 Task: Use the formula "LOGEST" in spreadsheet "Project portfolio".
Action: Mouse moved to (118, 95)
Screenshot: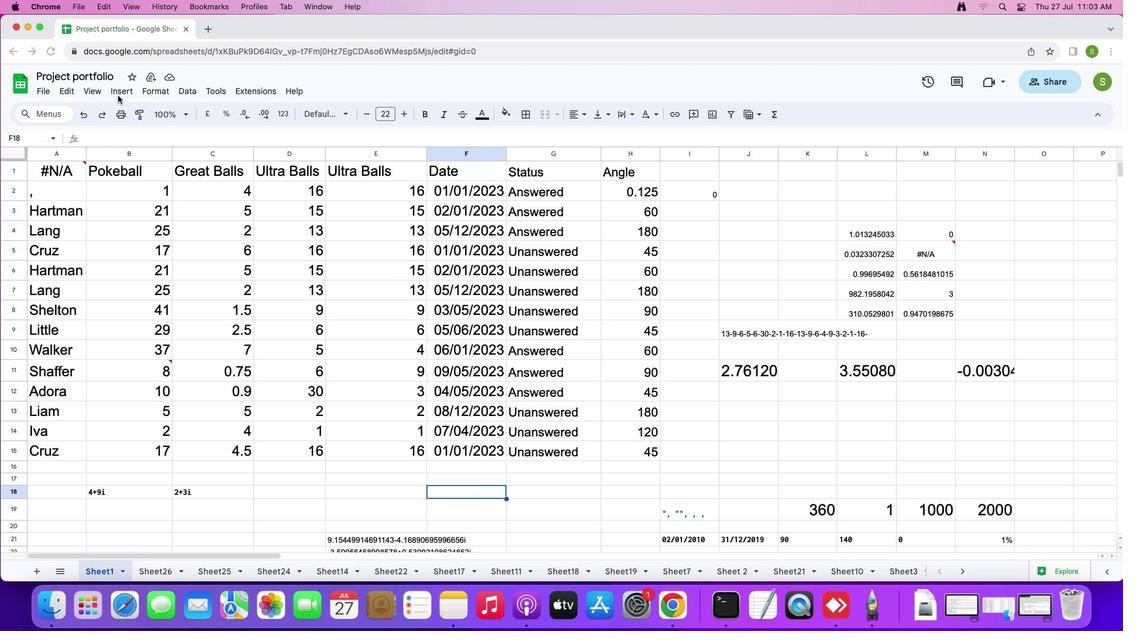 
Action: Mouse pressed left at (118, 95)
Screenshot: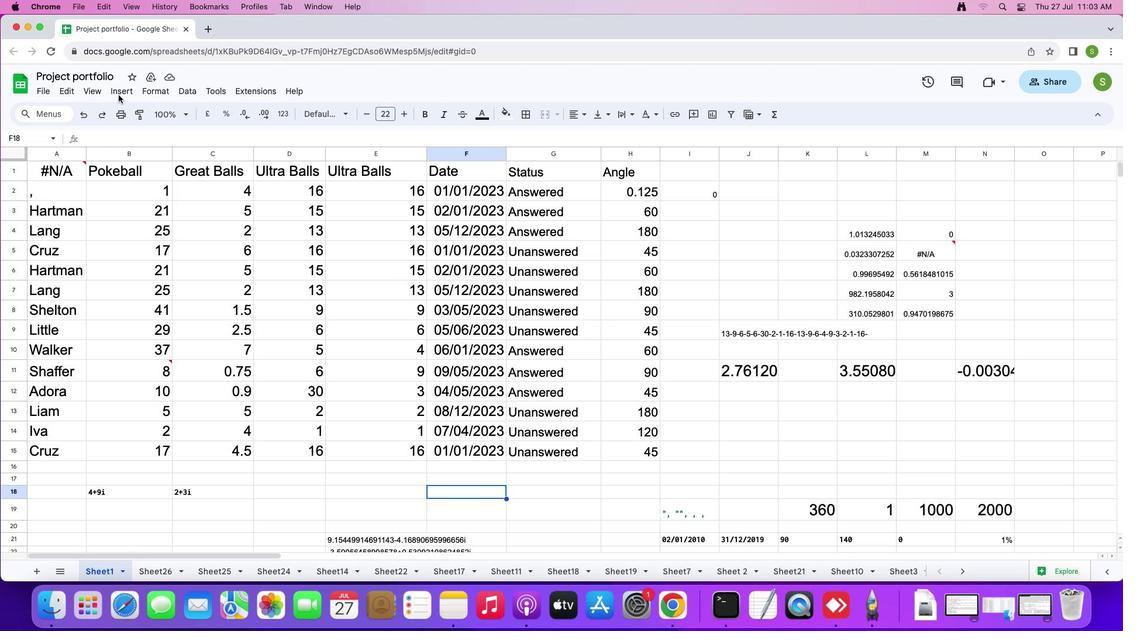 
Action: Mouse moved to (126, 87)
Screenshot: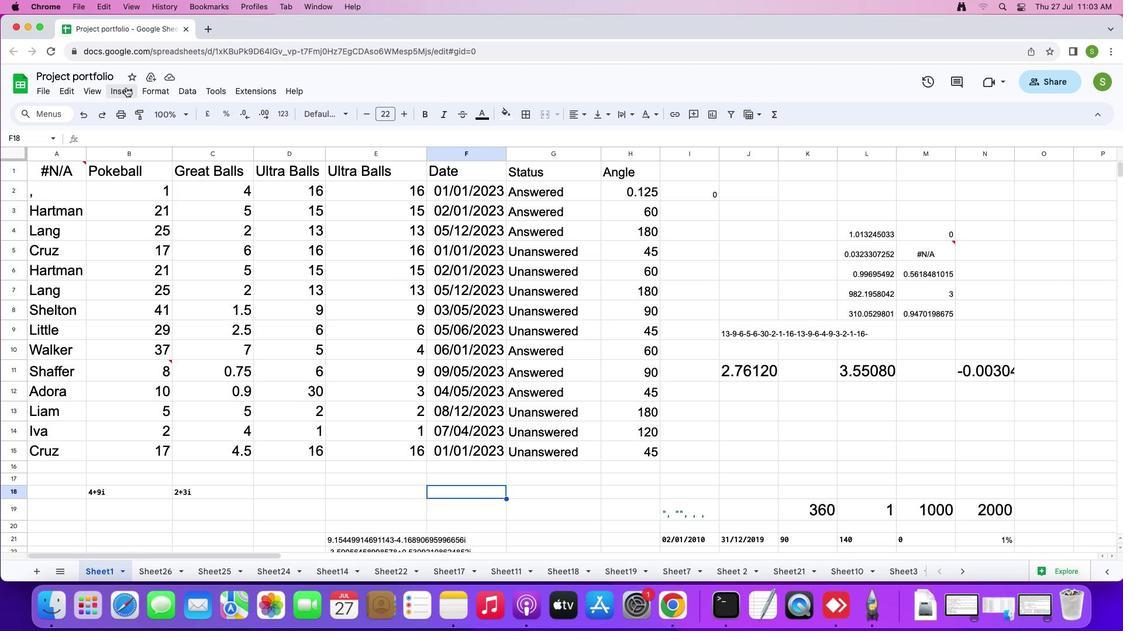 
Action: Mouse pressed left at (126, 87)
Screenshot: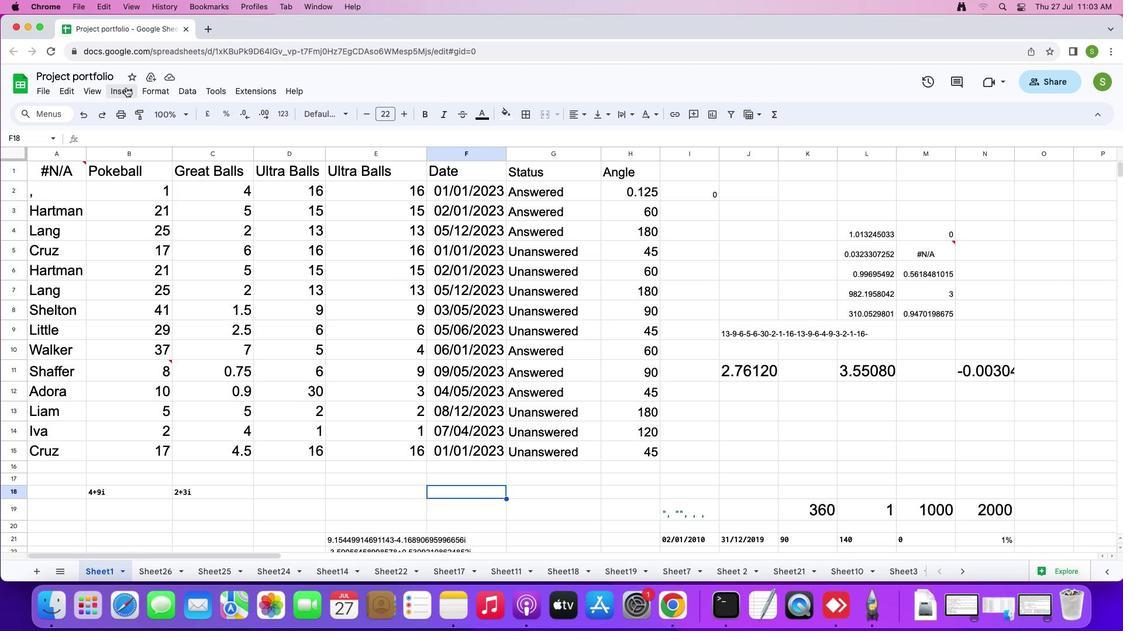 
Action: Mouse moved to (151, 281)
Screenshot: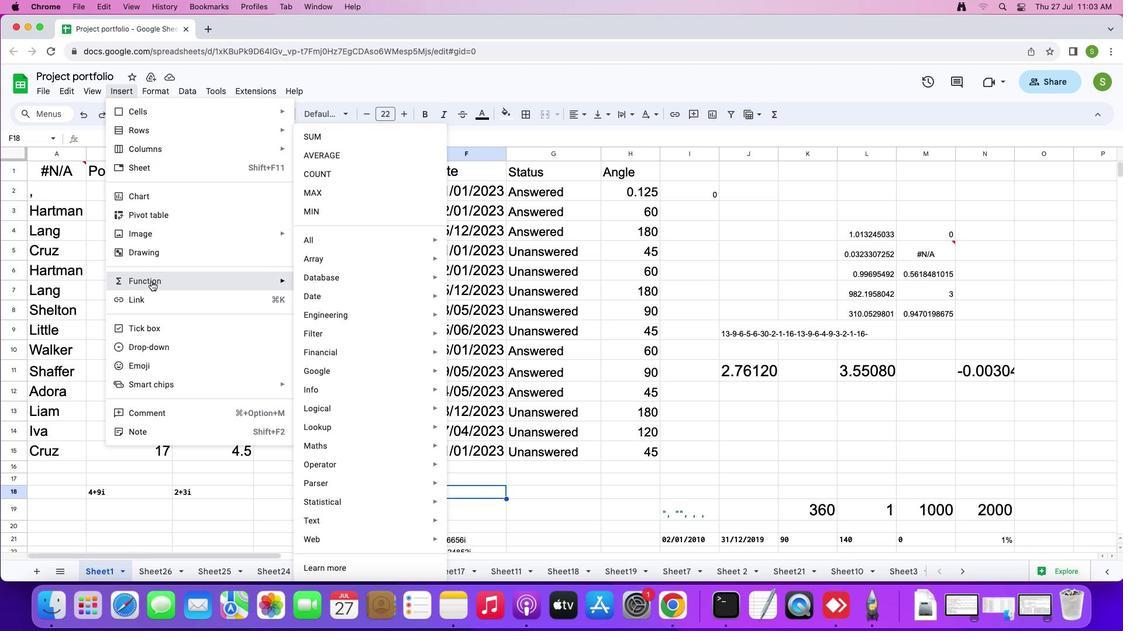 
Action: Mouse pressed left at (151, 281)
Screenshot: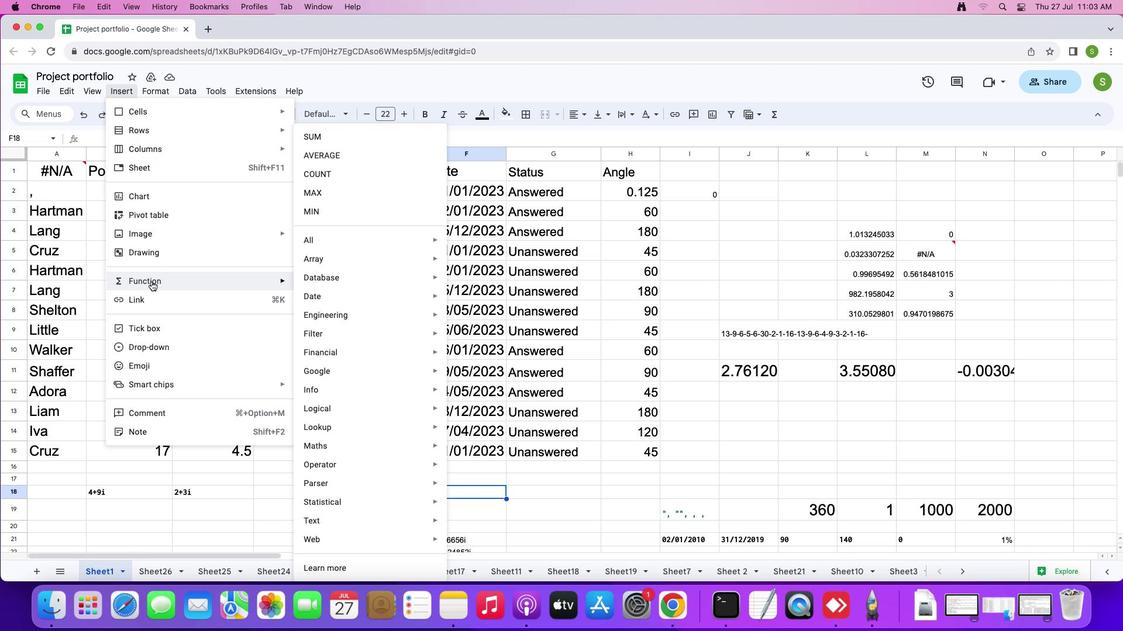 
Action: Mouse moved to (346, 232)
Screenshot: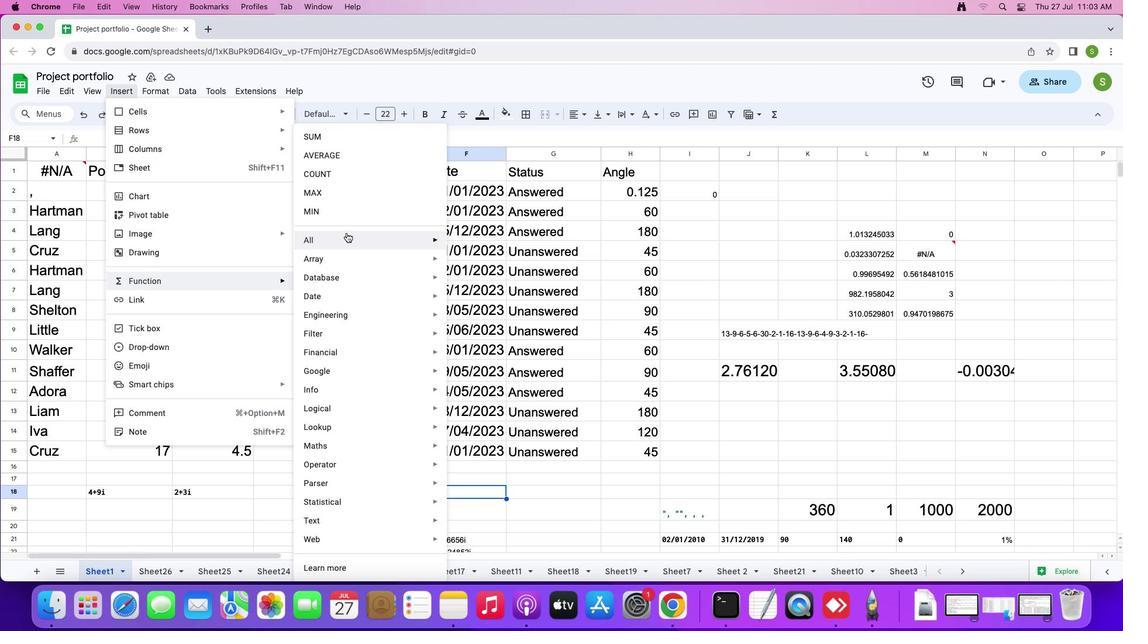 
Action: Mouse pressed left at (346, 232)
Screenshot: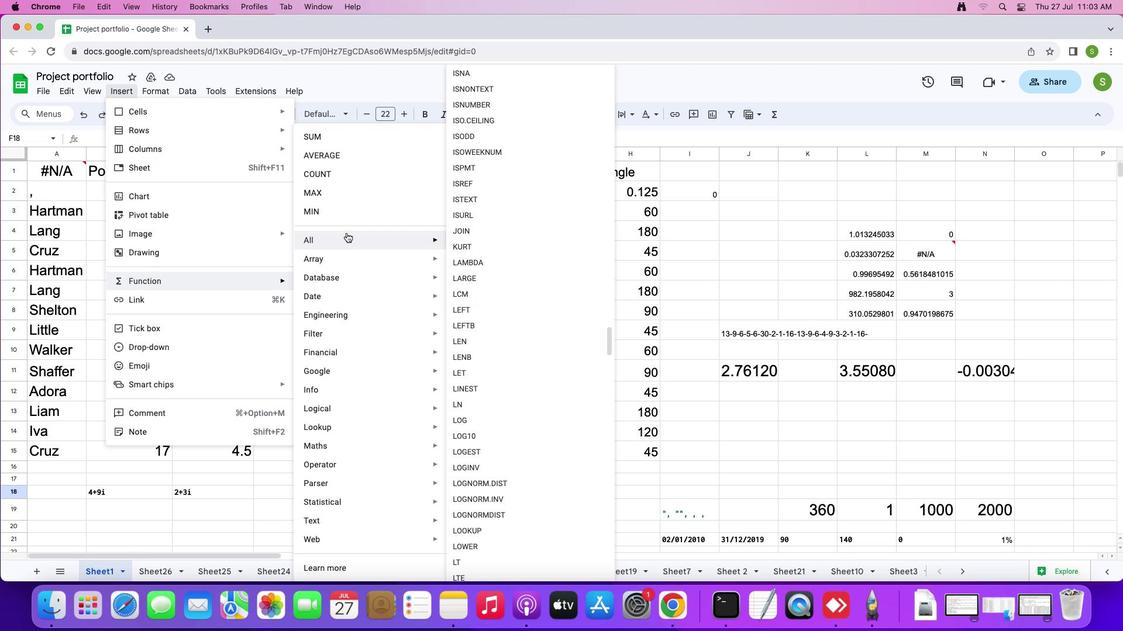 
Action: Mouse moved to (525, 452)
Screenshot: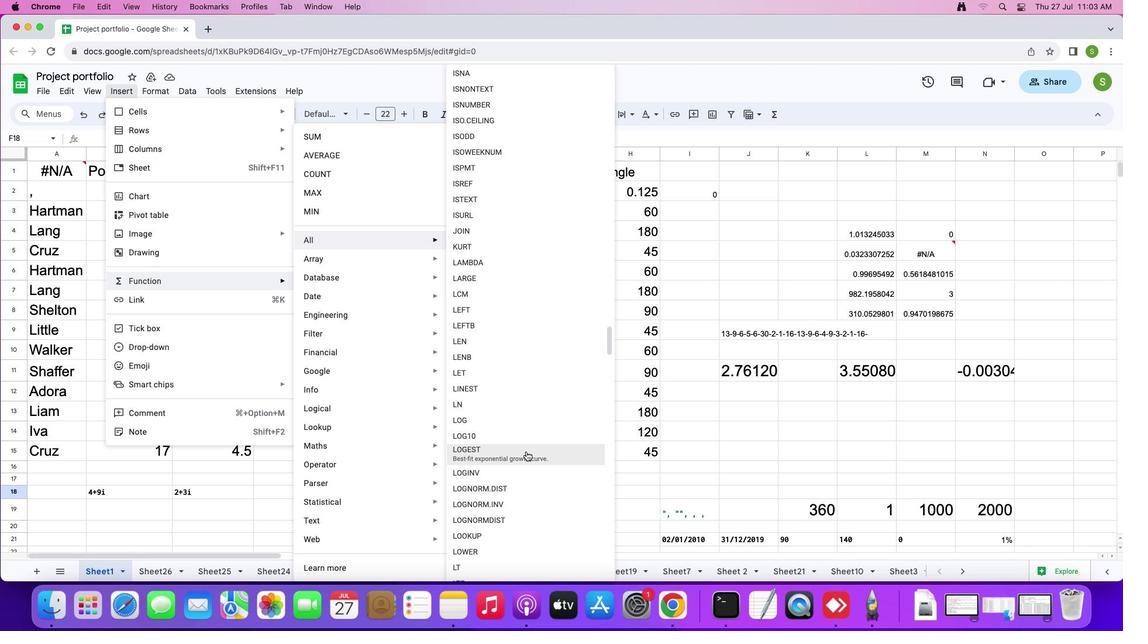 
Action: Mouse pressed left at (525, 452)
Screenshot: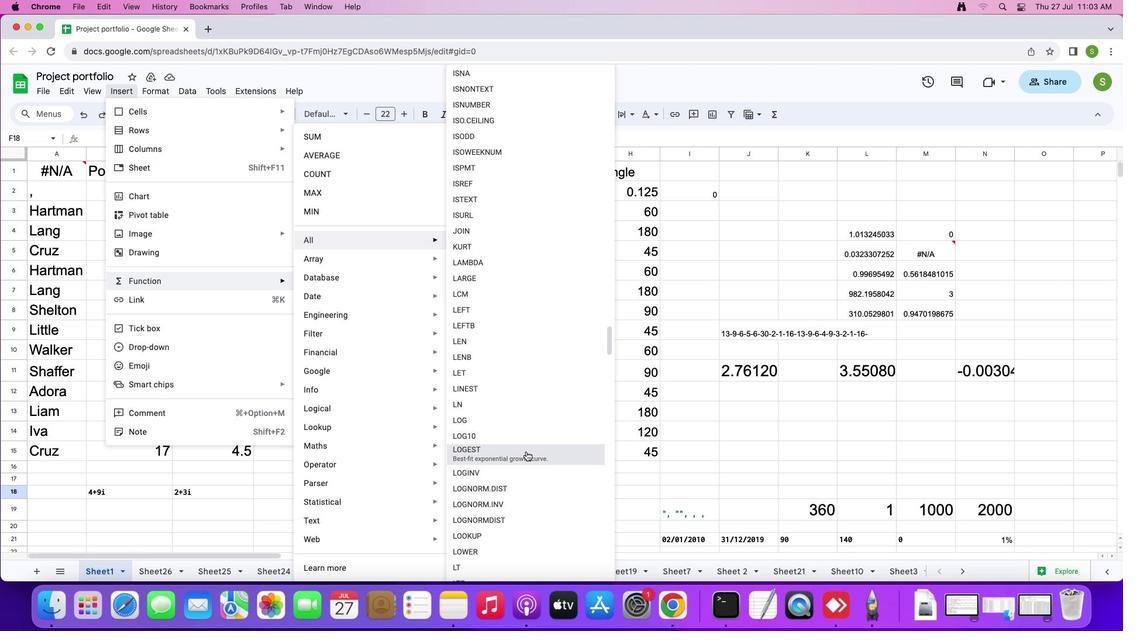 
Action: Mouse moved to (304, 310)
Screenshot: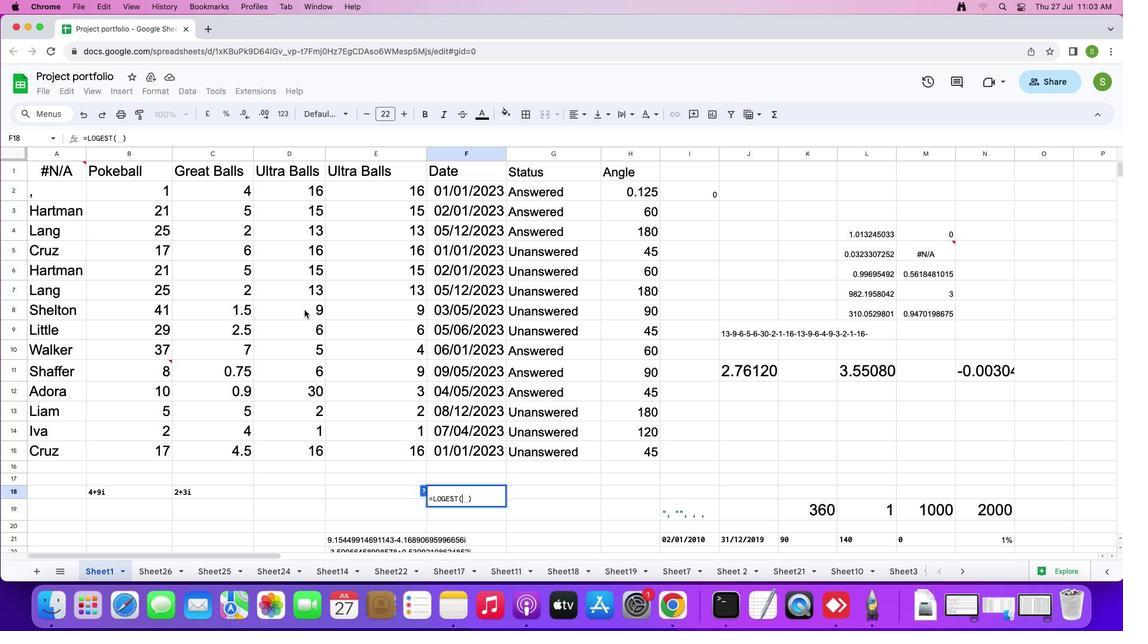
Action: Mouse pressed left at (304, 310)
Screenshot: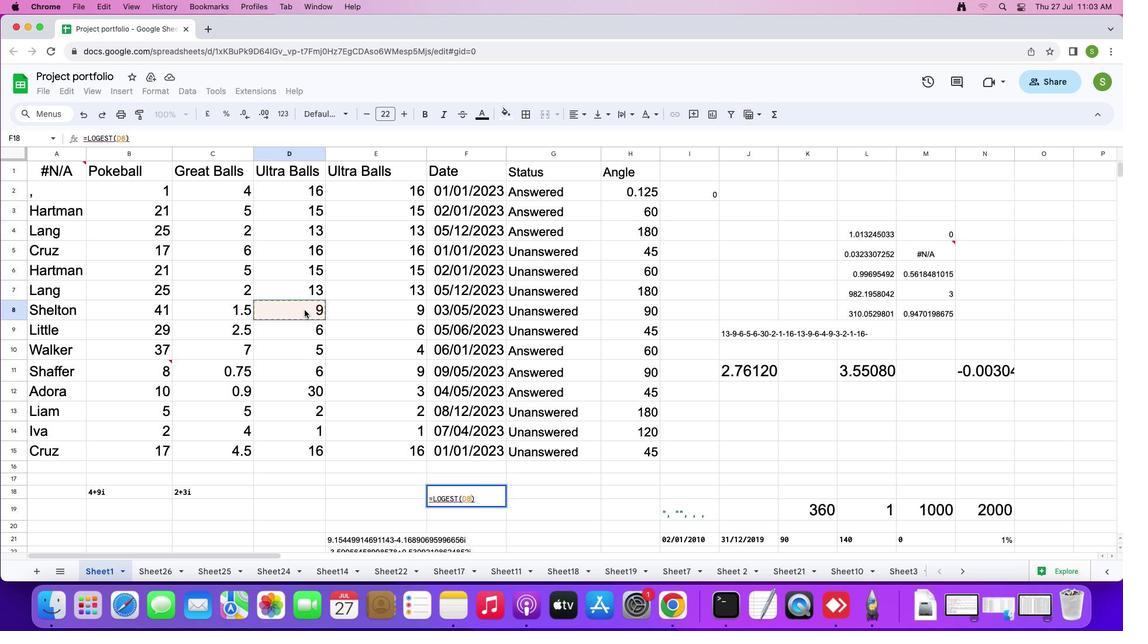 
Action: Mouse moved to (303, 385)
Screenshot: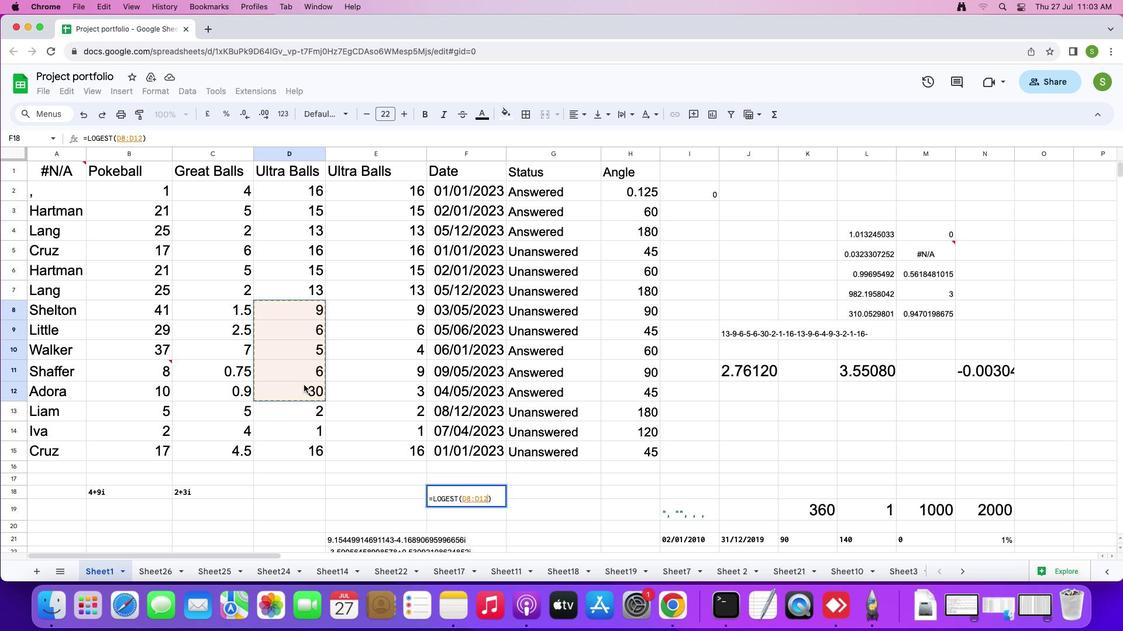 
Action: Key pressed ','
Screenshot: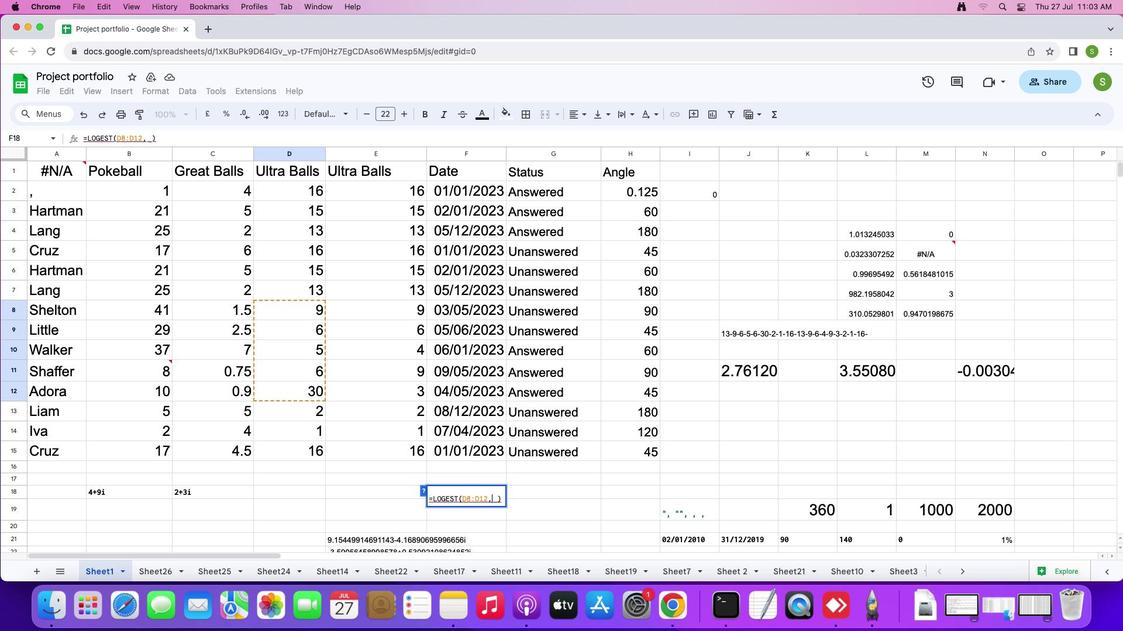 
Action: Mouse moved to (358, 309)
Screenshot: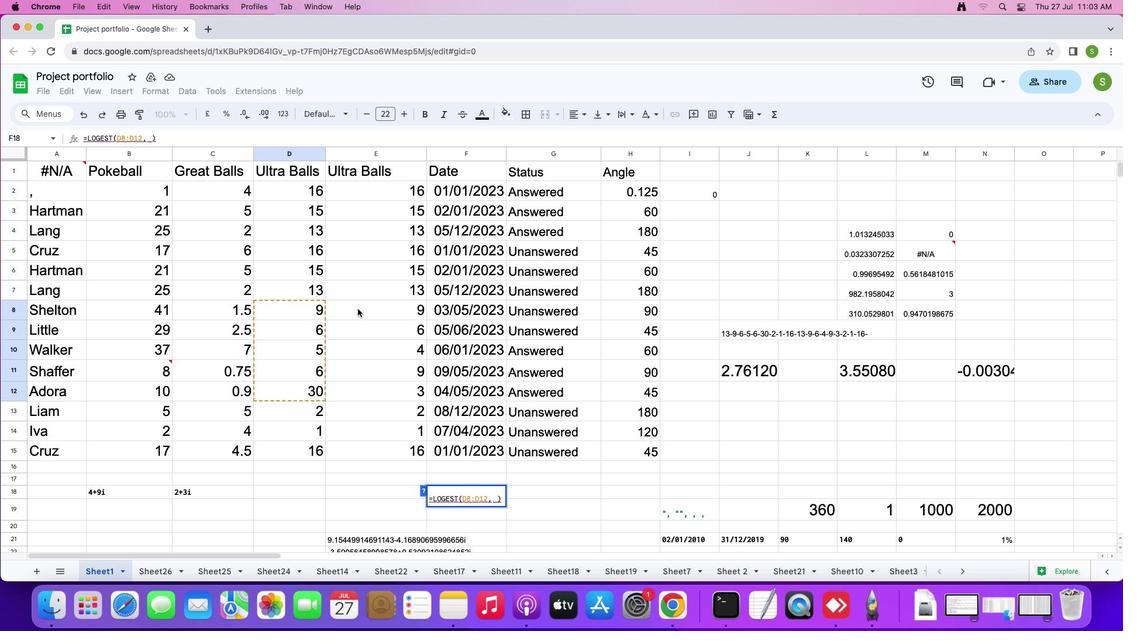 
Action: Mouse pressed left at (358, 309)
Screenshot: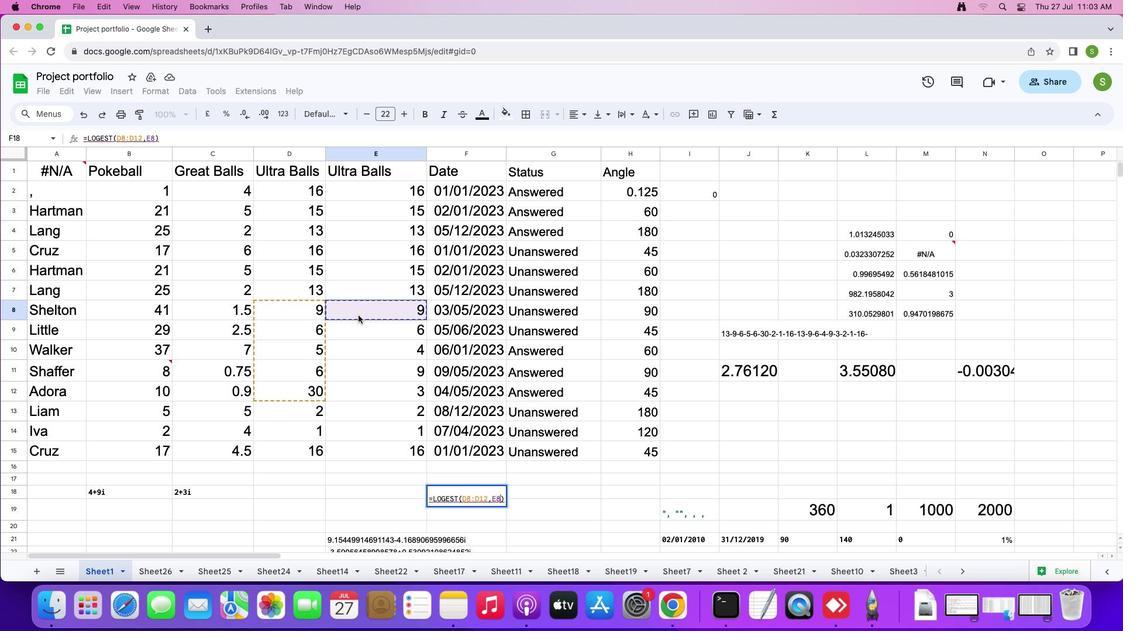 
Action: Mouse moved to (362, 393)
Screenshot: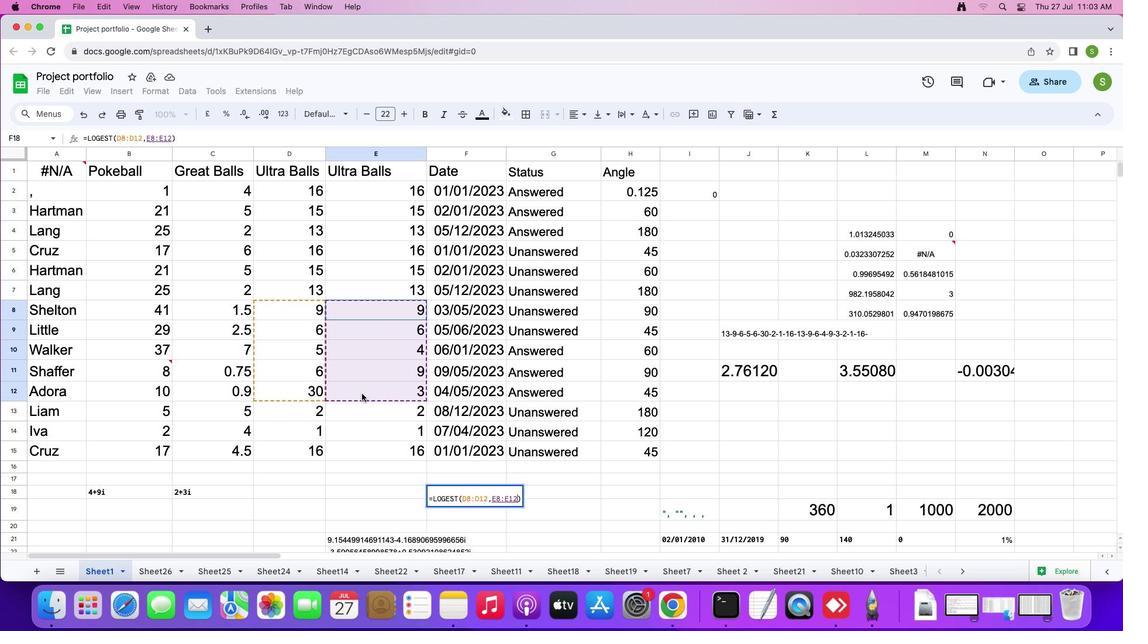 
Action: Key pressed ',''T''R''U''E'',''T''R''U'
Screenshot: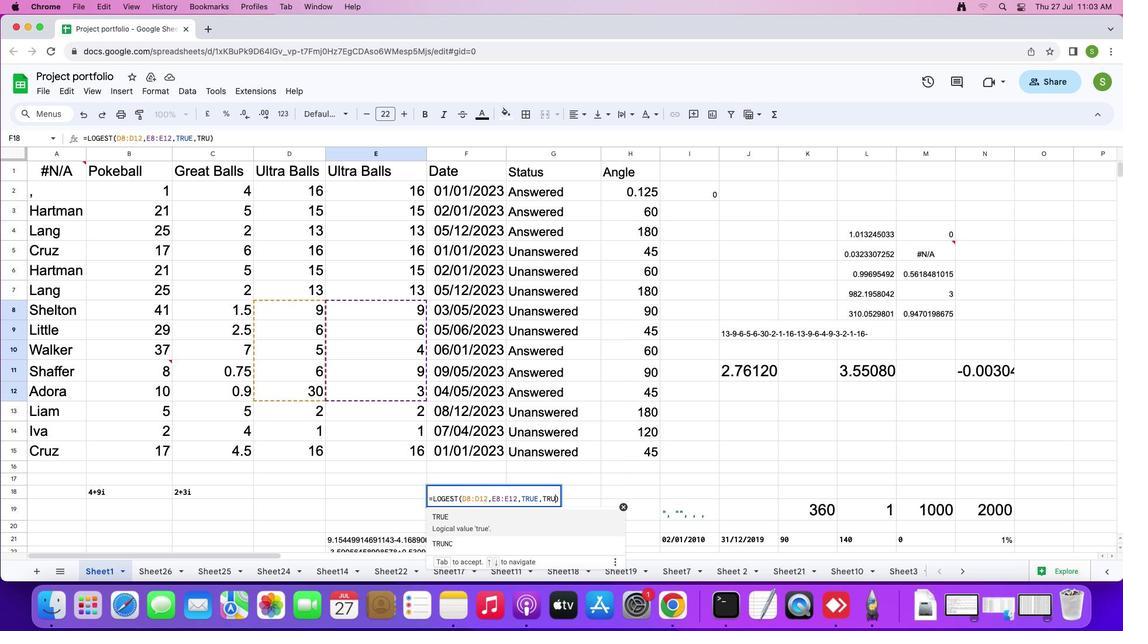 
Action: Mouse moved to (362, 394)
Screenshot: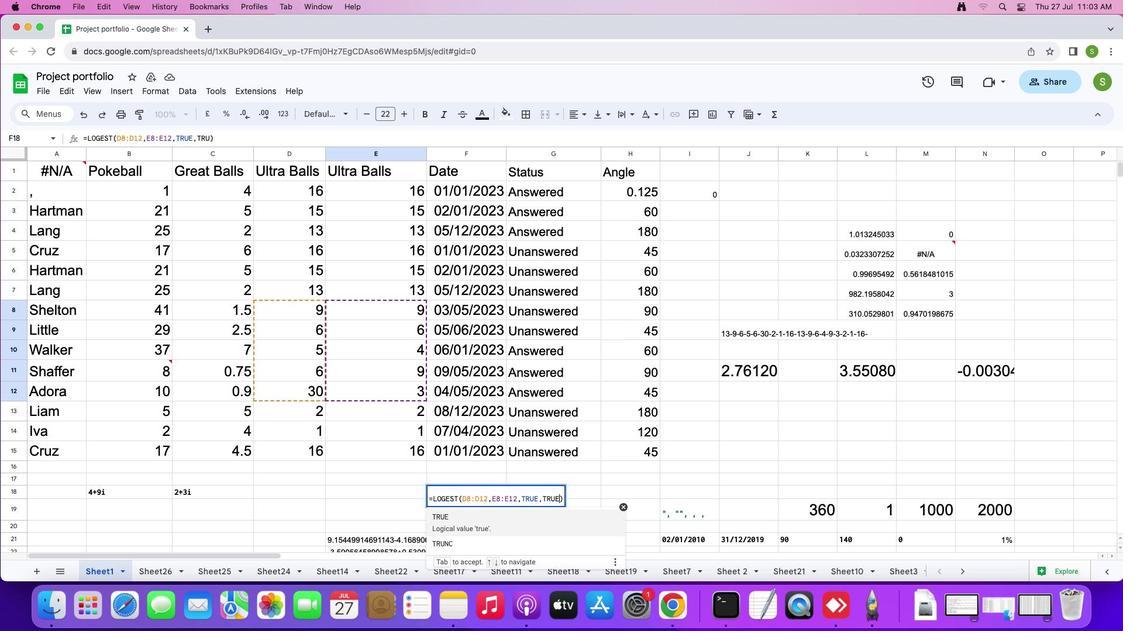 
Action: Key pressed 'E'Key.enter
Screenshot: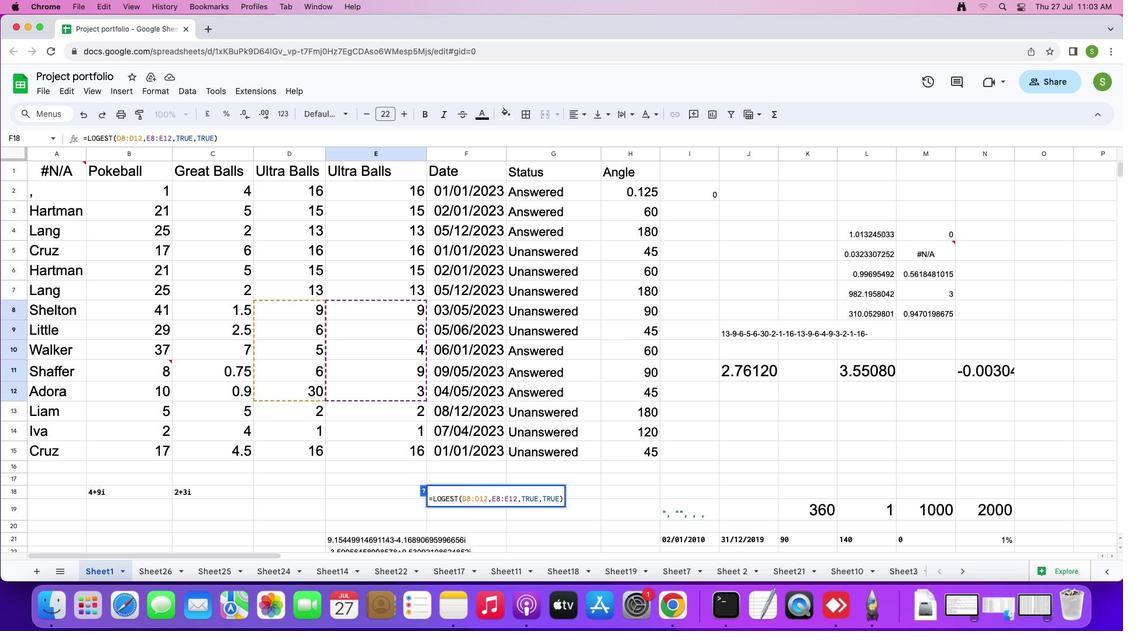 
